 Task: Create List Podcasts in Board Product Research to Workspace Business Analysis. Create List Videos in Board Team Collaboration to Workspace Business Analysis. Create List Articles in Board Product Development and Innovation Consulting to Workspace Business Analysis
Action: Mouse moved to (397, 148)
Screenshot: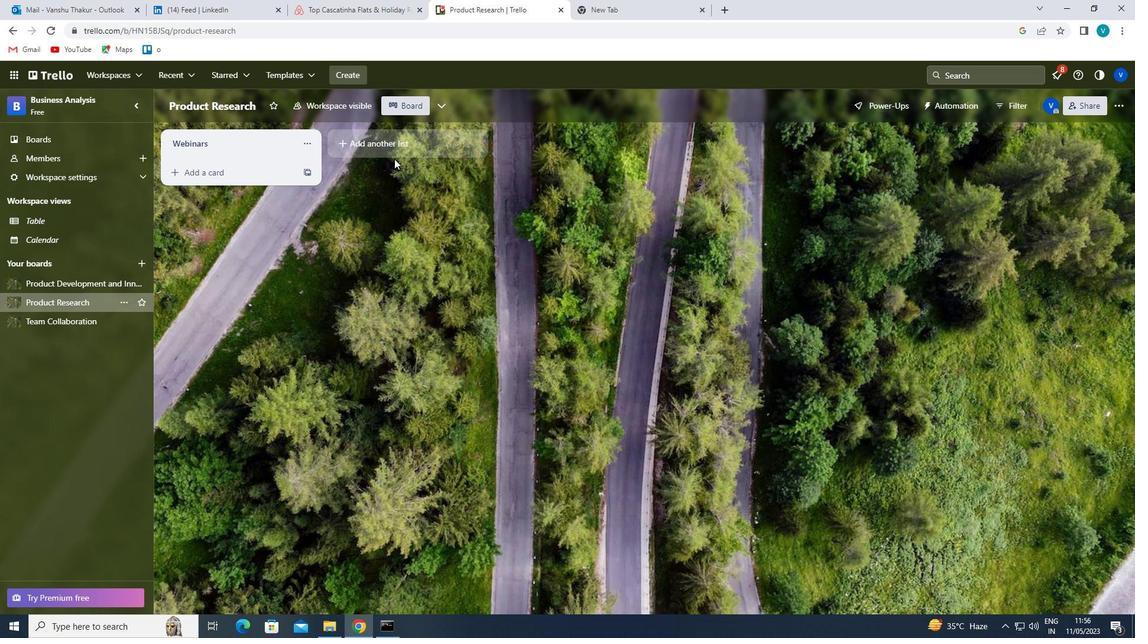 
Action: Mouse pressed left at (397, 148)
Screenshot: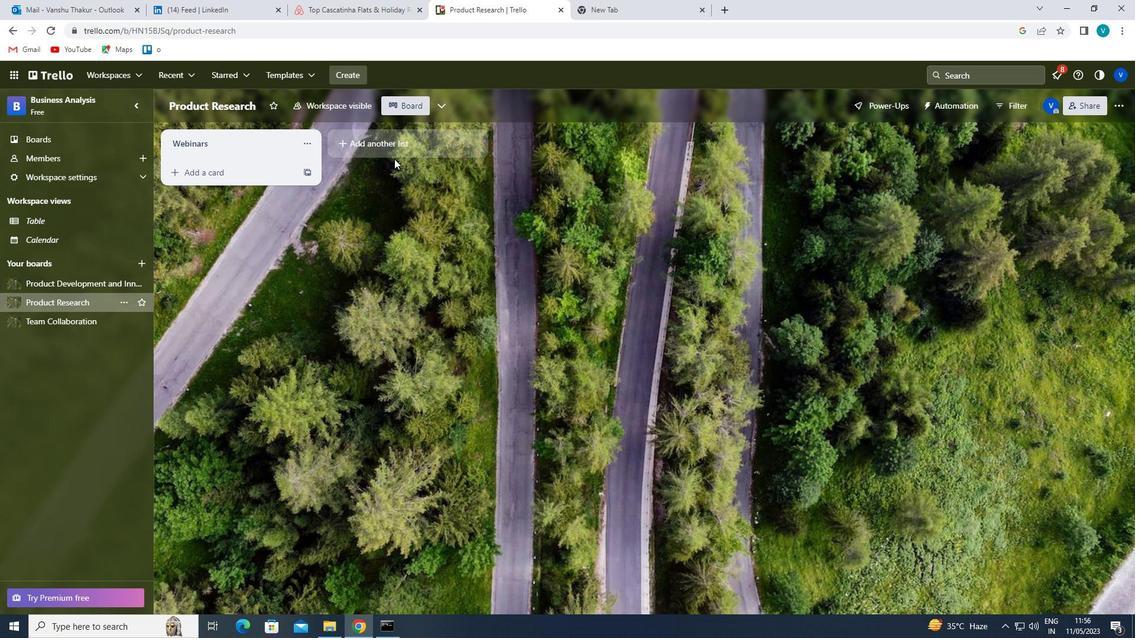 
Action: Key pressed <Key.shift>LIST<Key.space><Key.shift>PODCAD<Key.backspace>STS
Screenshot: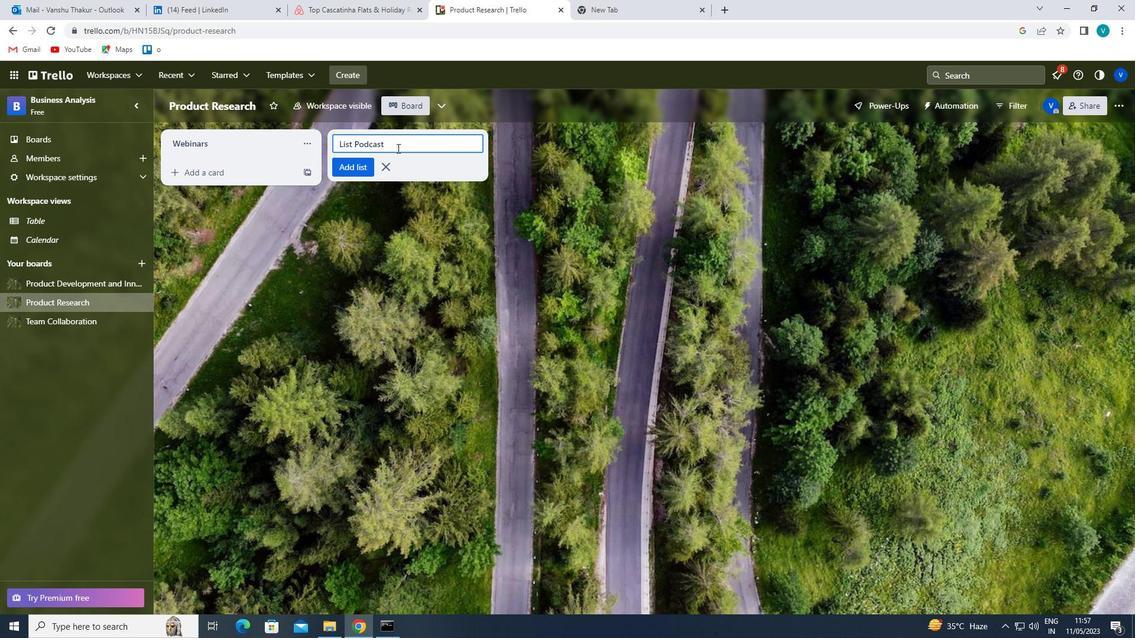 
Action: Mouse moved to (464, 159)
Screenshot: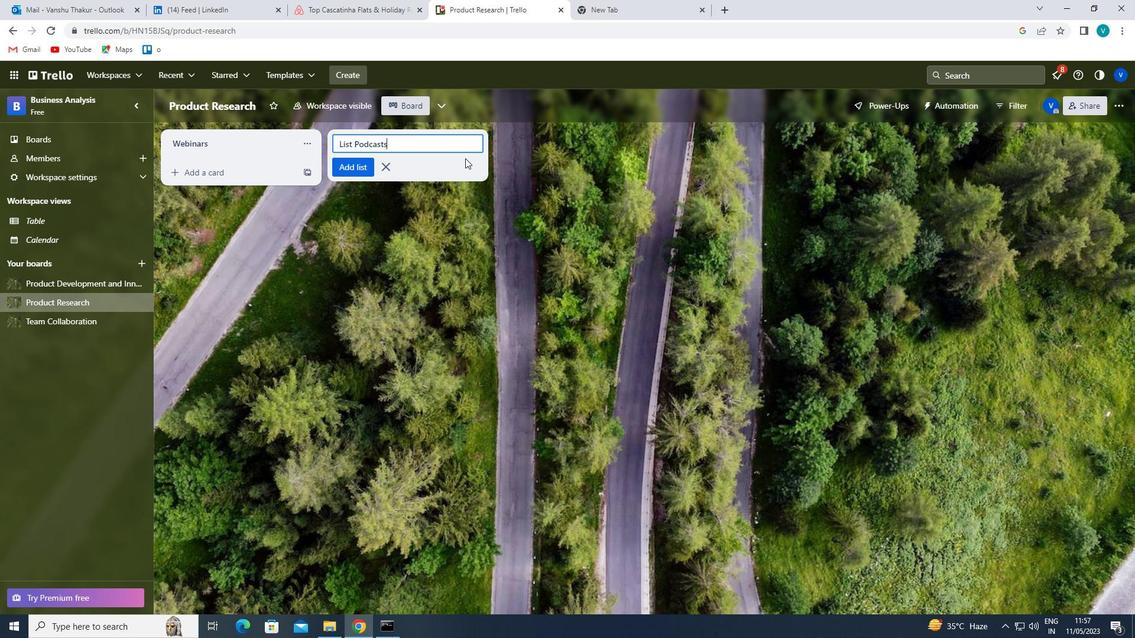 
Action: Key pressed <Key.enter>
Screenshot: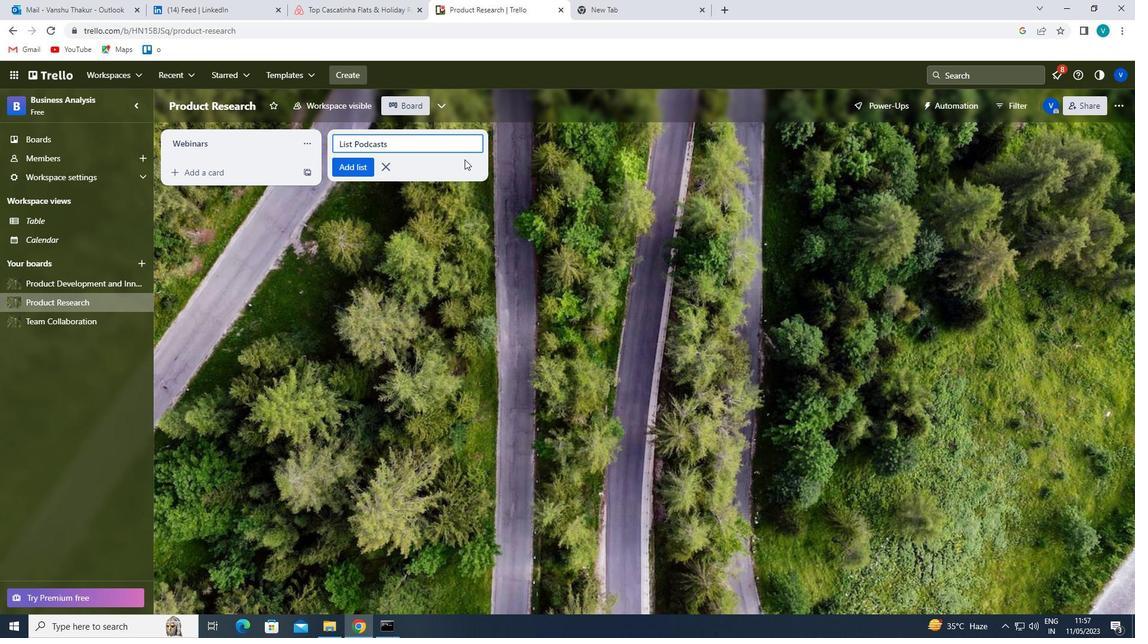 
Action: Mouse moved to (76, 318)
Screenshot: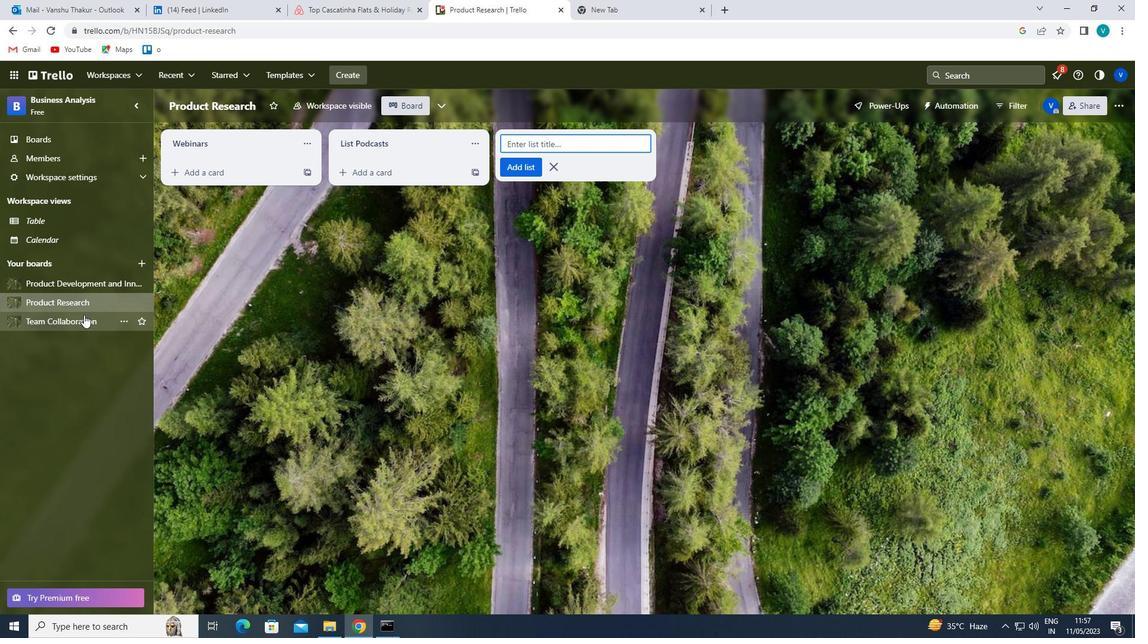 
Action: Mouse pressed left at (76, 318)
Screenshot: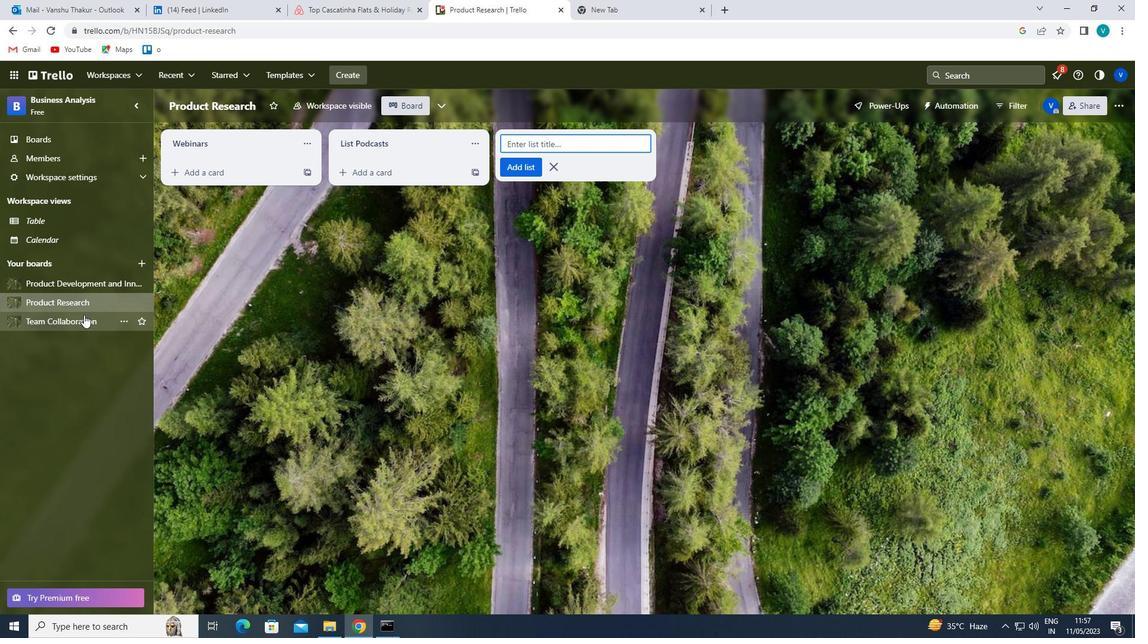 
Action: Mouse moved to (366, 146)
Screenshot: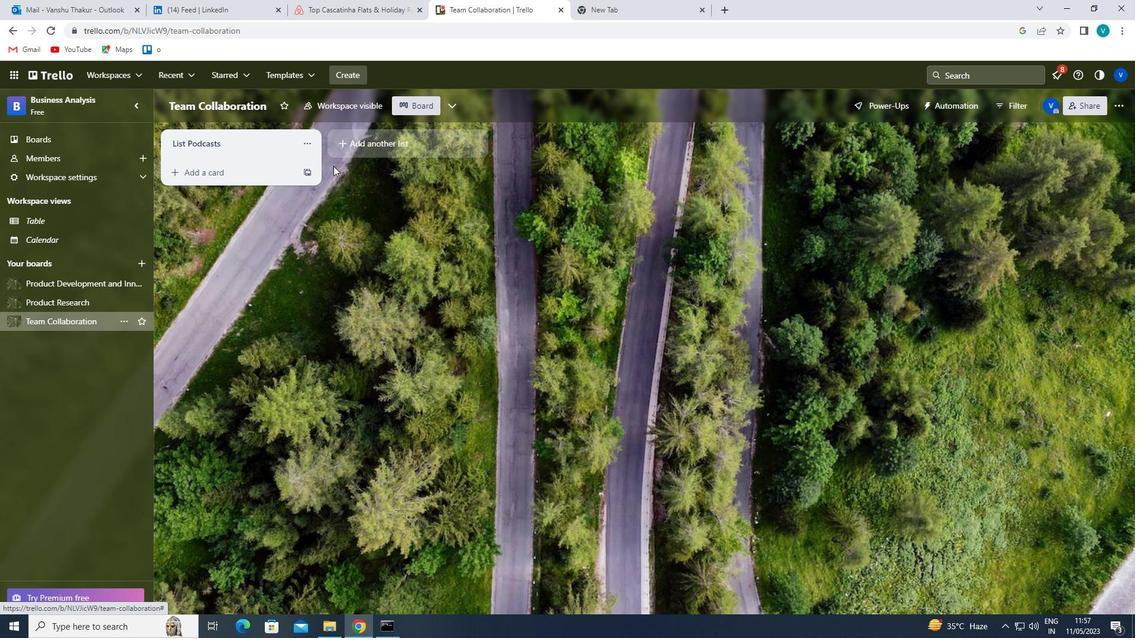 
Action: Mouse pressed left at (366, 146)
Screenshot: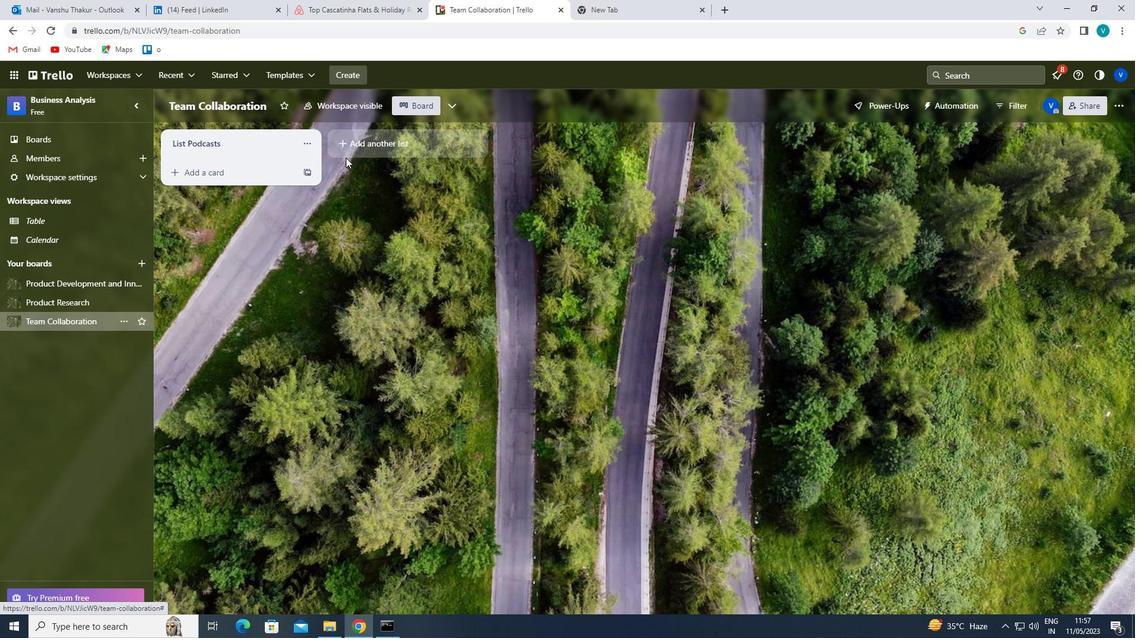 
Action: Key pressed <Key.shift>LIST<Key.space><Key.shift>VIDEOS
Screenshot: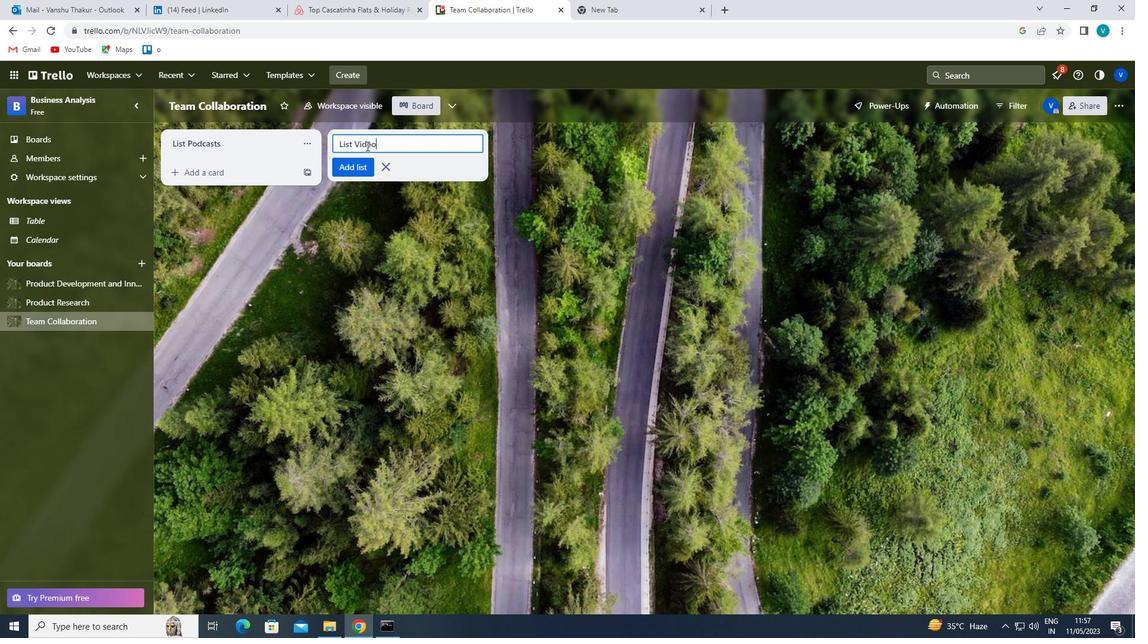 
Action: Mouse moved to (459, 154)
Screenshot: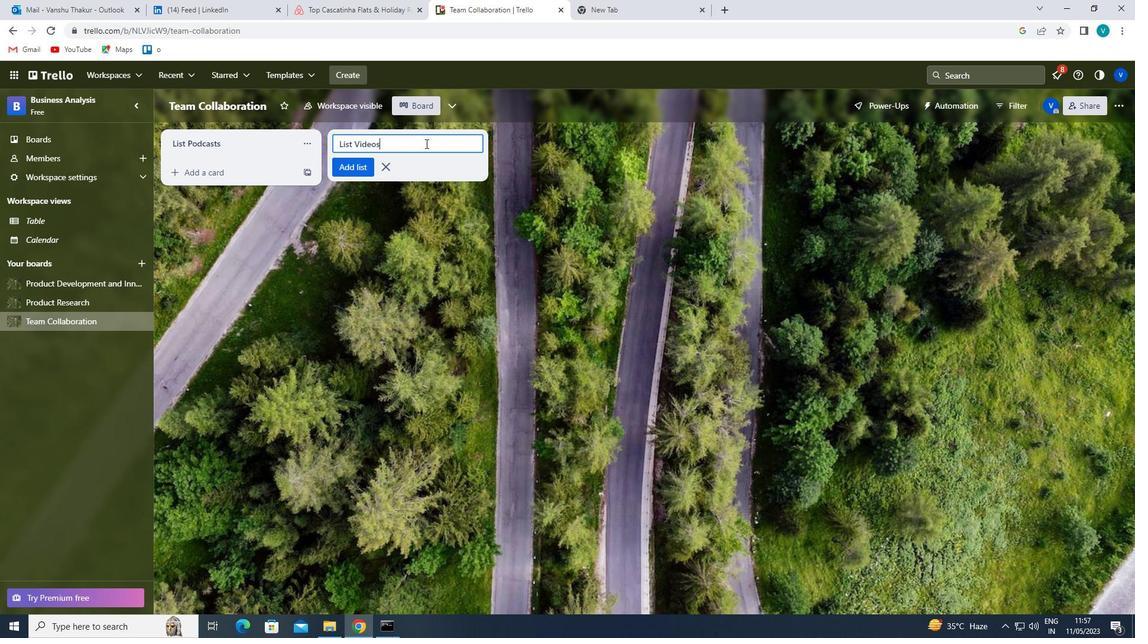 
Action: Key pressed <Key.enter>
Screenshot: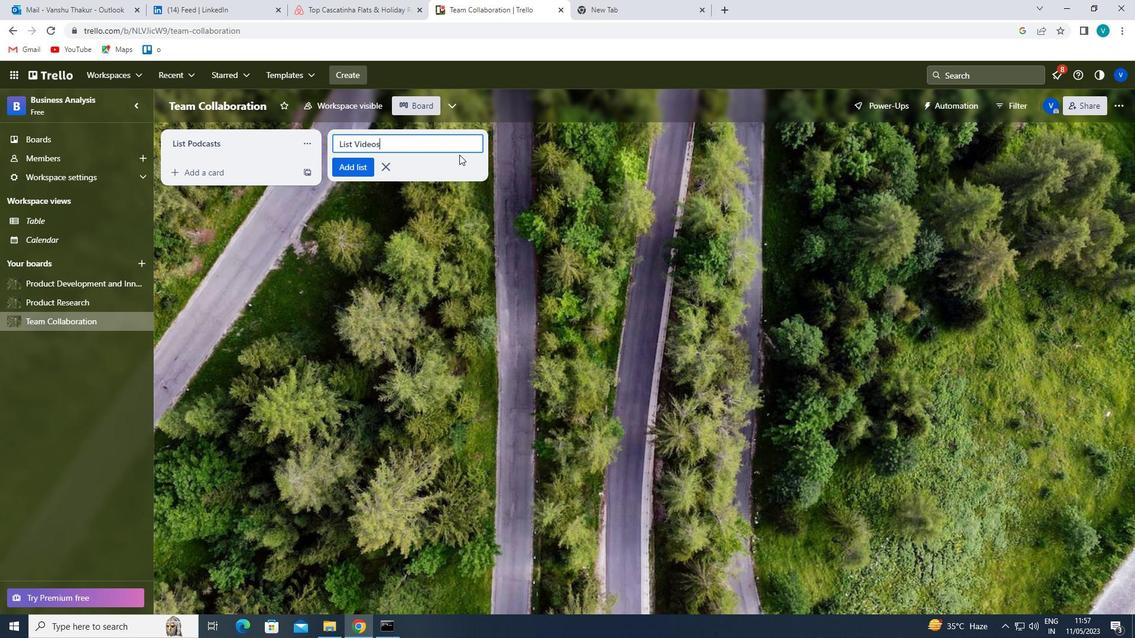 
Action: Mouse moved to (79, 279)
Screenshot: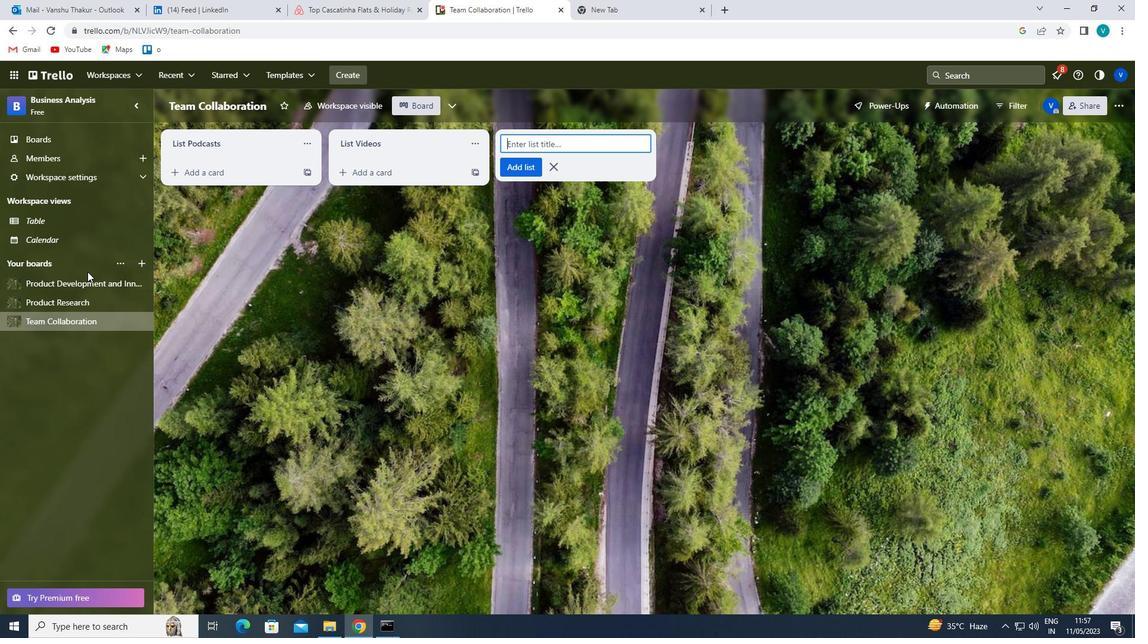 
Action: Mouse pressed left at (79, 279)
Screenshot: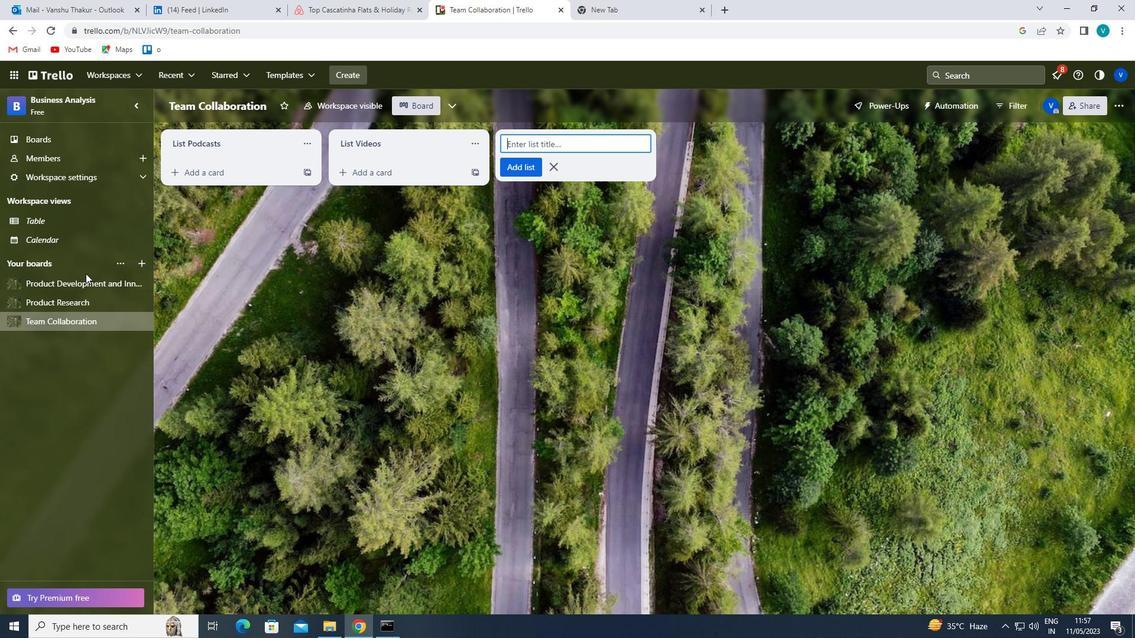 
Action: Mouse moved to (409, 136)
Screenshot: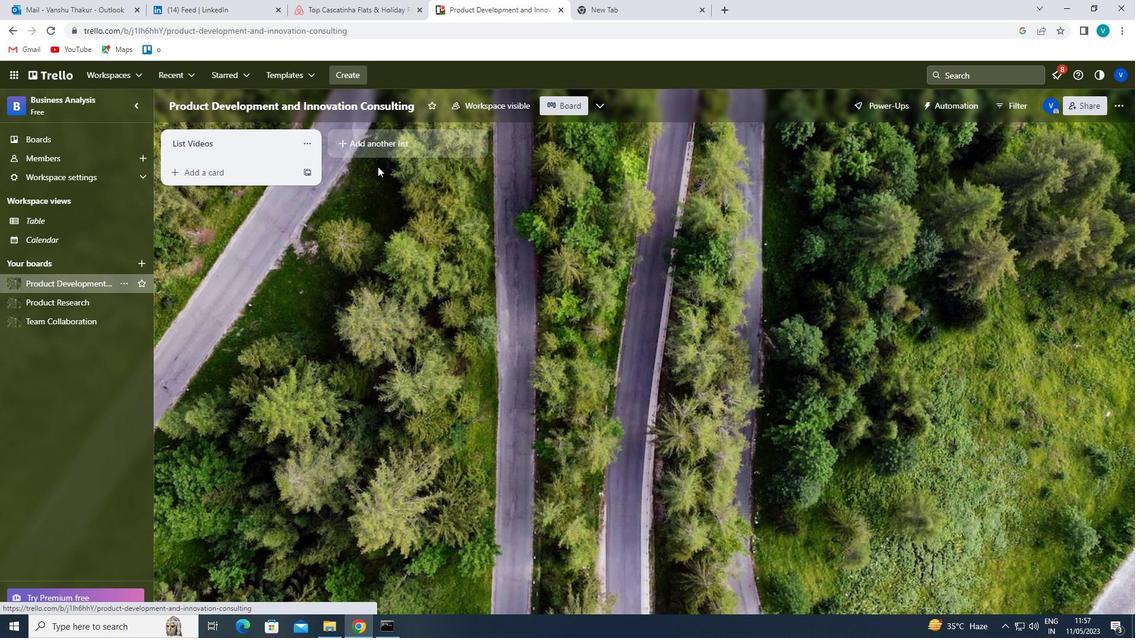 
Action: Mouse pressed left at (409, 136)
Screenshot: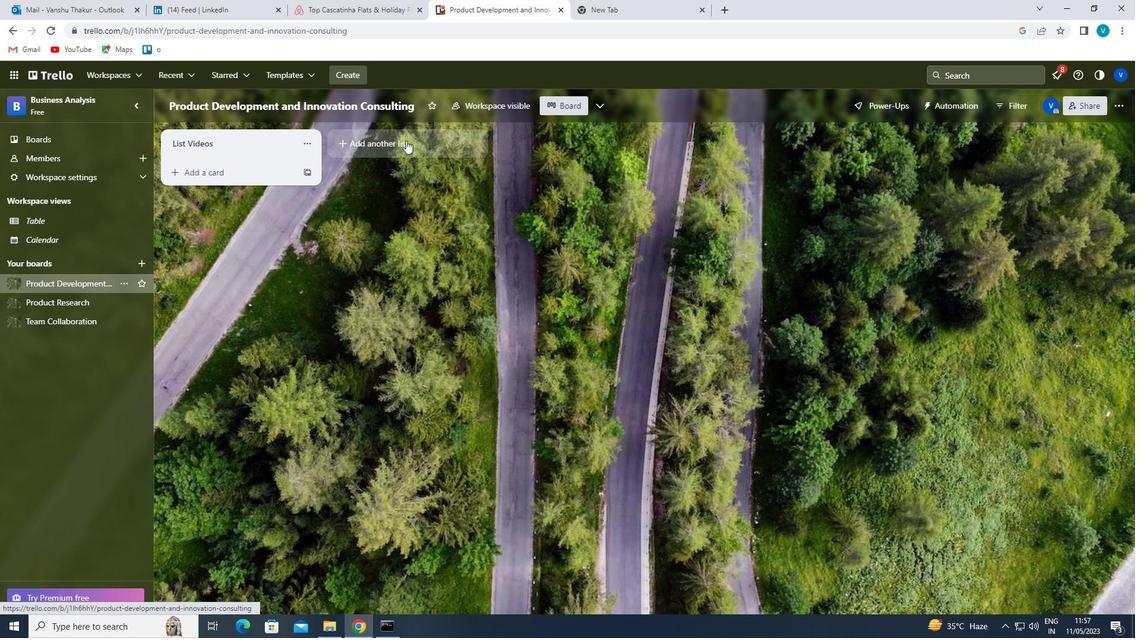 
Action: Key pressed <Key.shift>LIST<Key.space><Key.shift>ARTICLES<Key.enter>
Screenshot: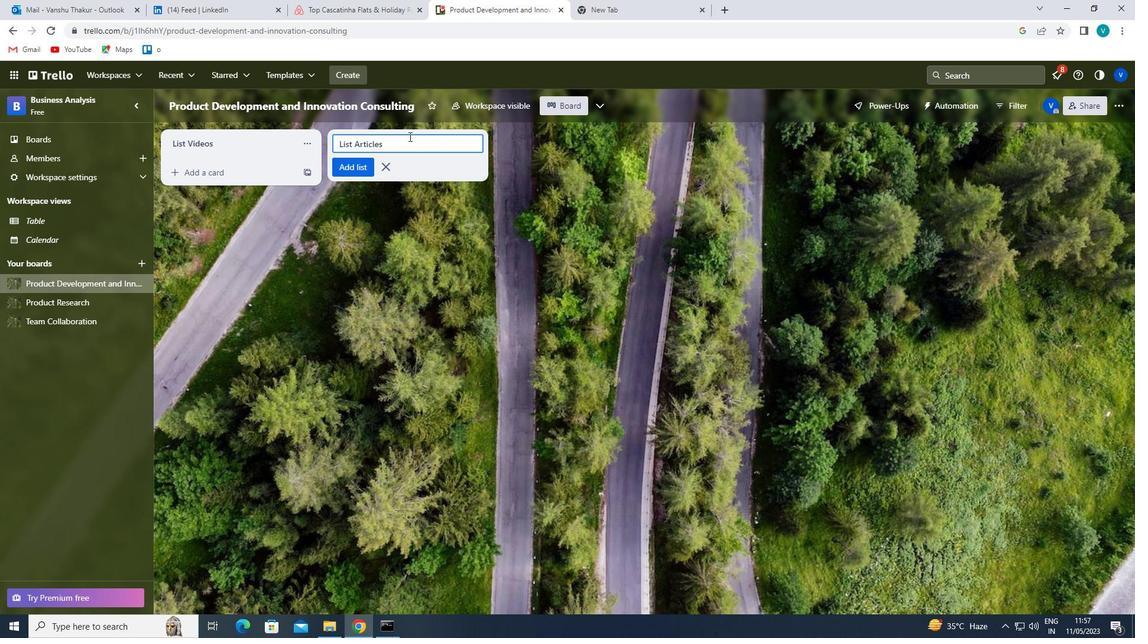 
